 Task: Set the clear status option to never in the edit status window.
Action: Mouse moved to (1052, 77)
Screenshot: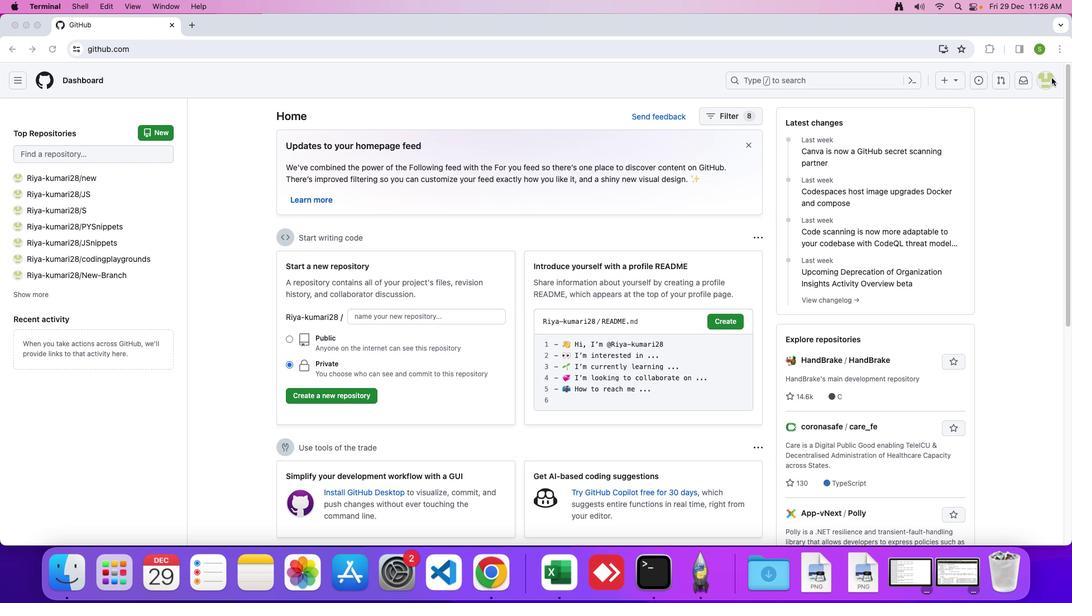 
Action: Mouse pressed left at (1052, 77)
Screenshot: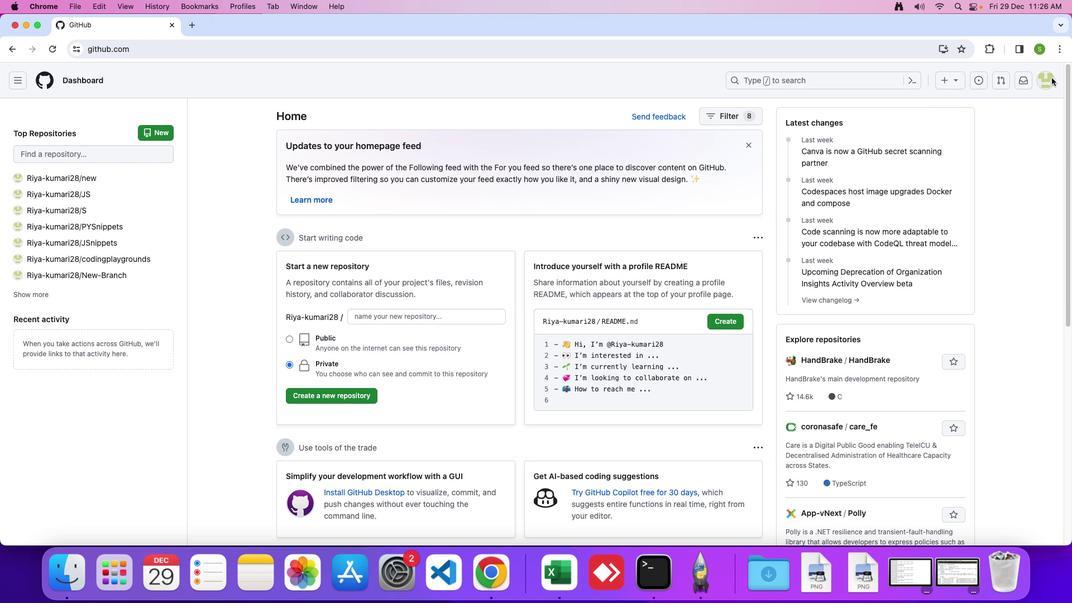 
Action: Mouse moved to (1048, 79)
Screenshot: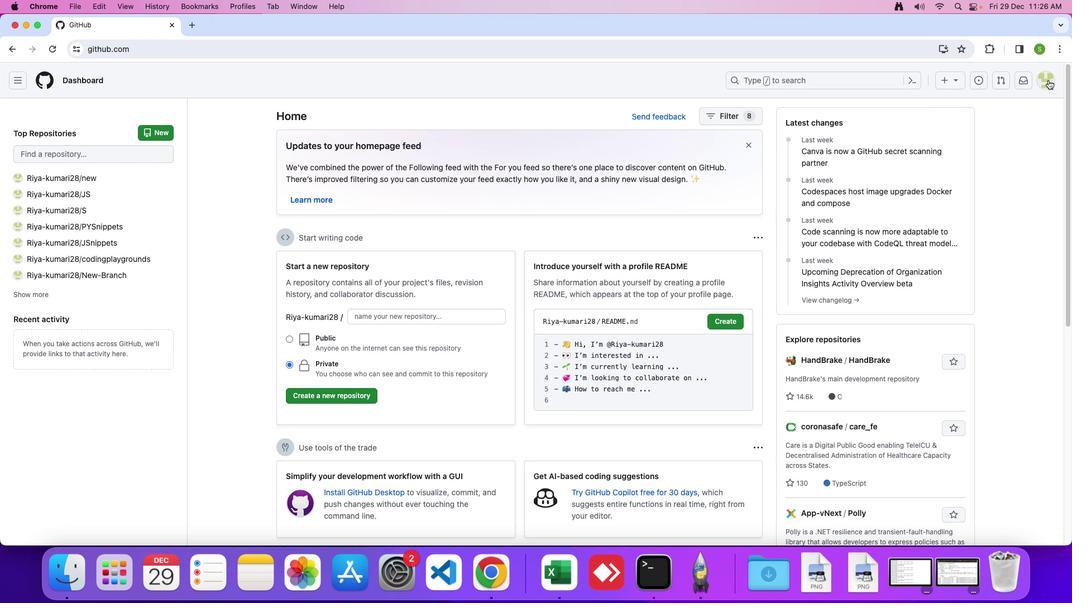 
Action: Mouse pressed left at (1048, 79)
Screenshot: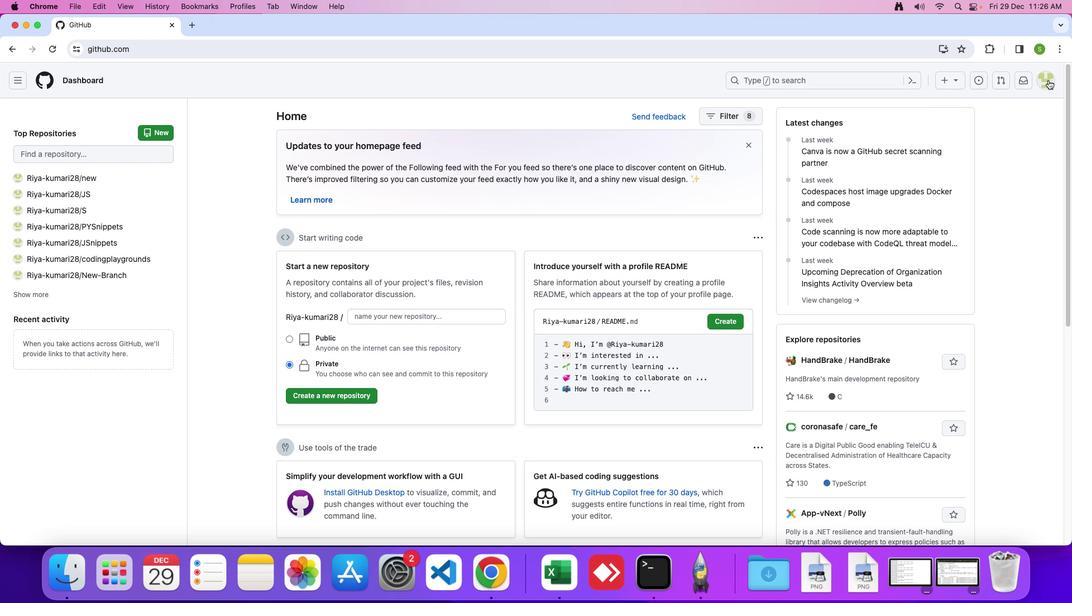 
Action: Mouse moved to (959, 109)
Screenshot: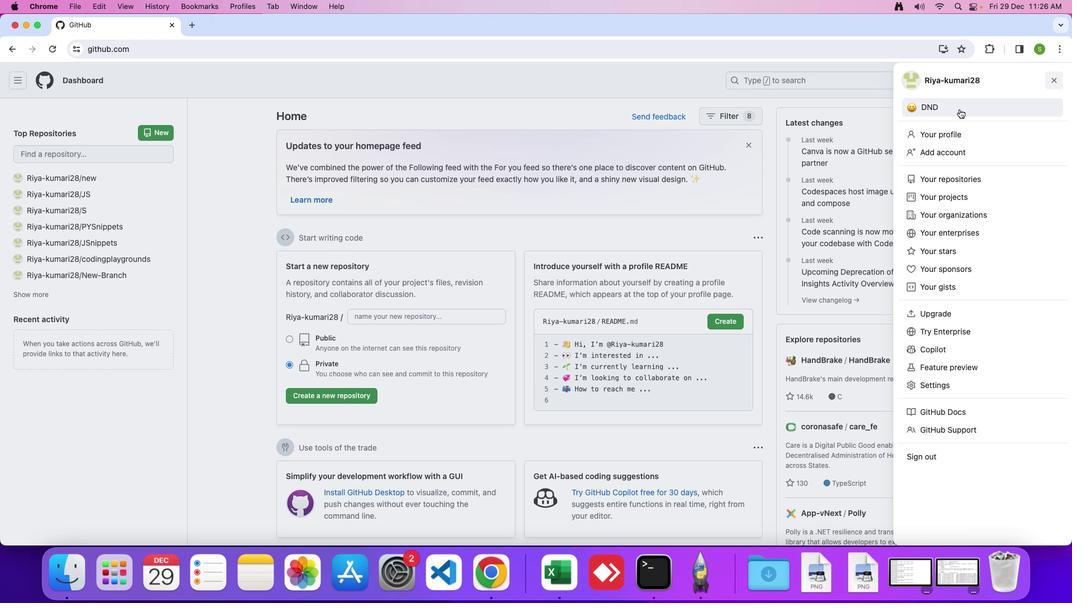 
Action: Mouse pressed left at (959, 109)
Screenshot: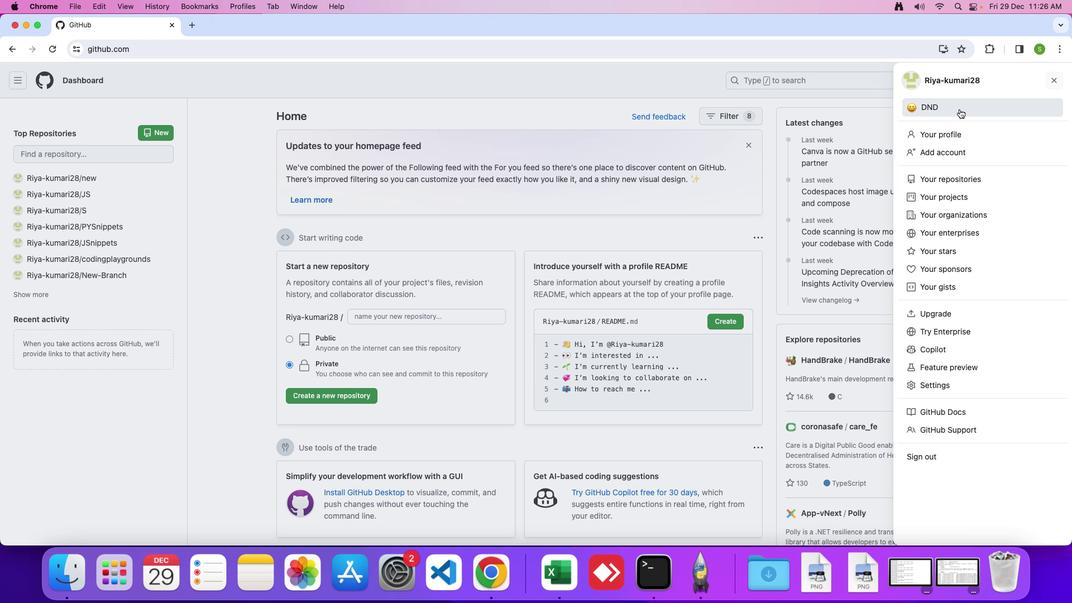 
Action: Mouse moved to (568, 340)
Screenshot: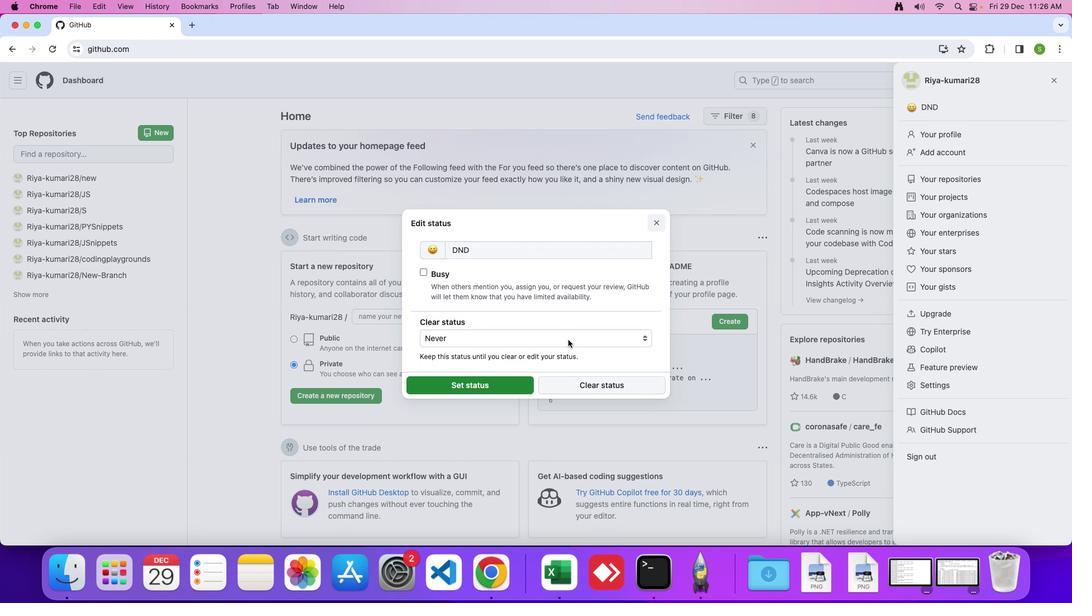 
Action: Mouse pressed left at (568, 340)
Screenshot: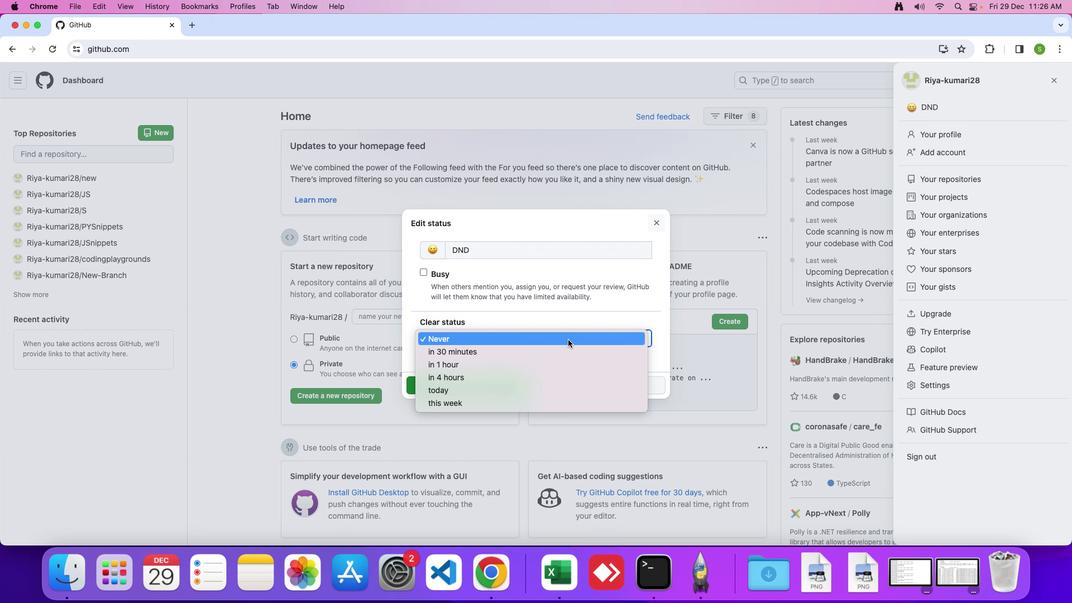 
Action: Mouse moved to (544, 340)
Screenshot: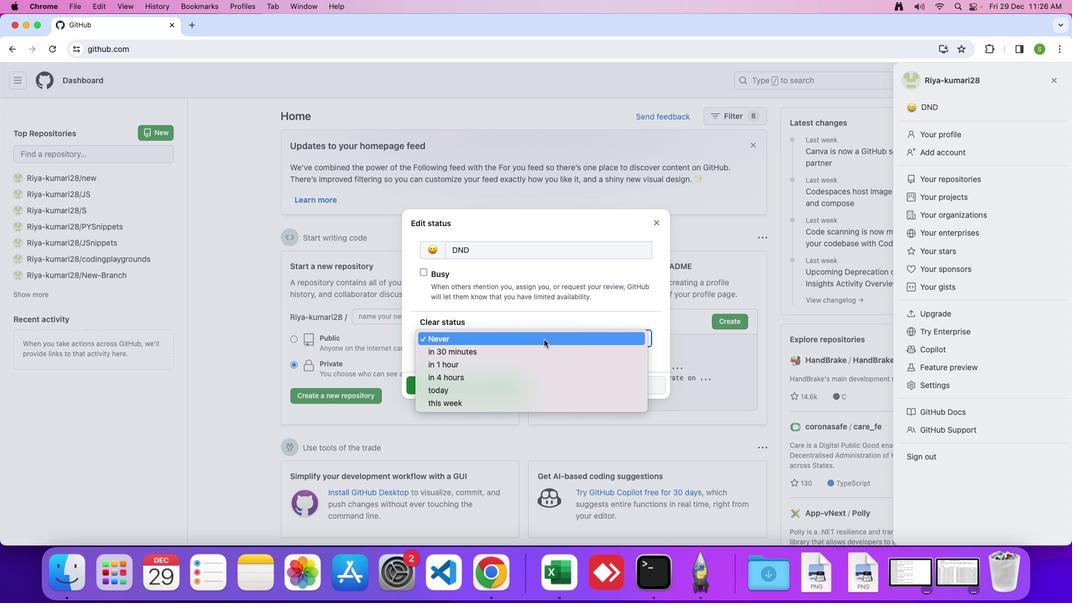 
Action: Mouse pressed left at (544, 340)
Screenshot: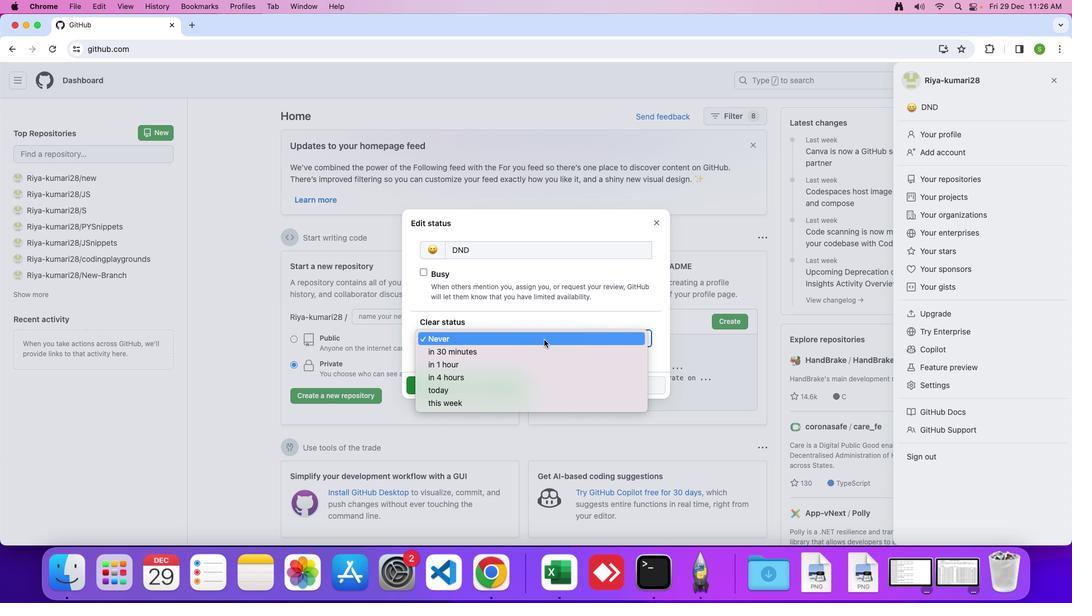 
Action: Mouse moved to (490, 383)
Screenshot: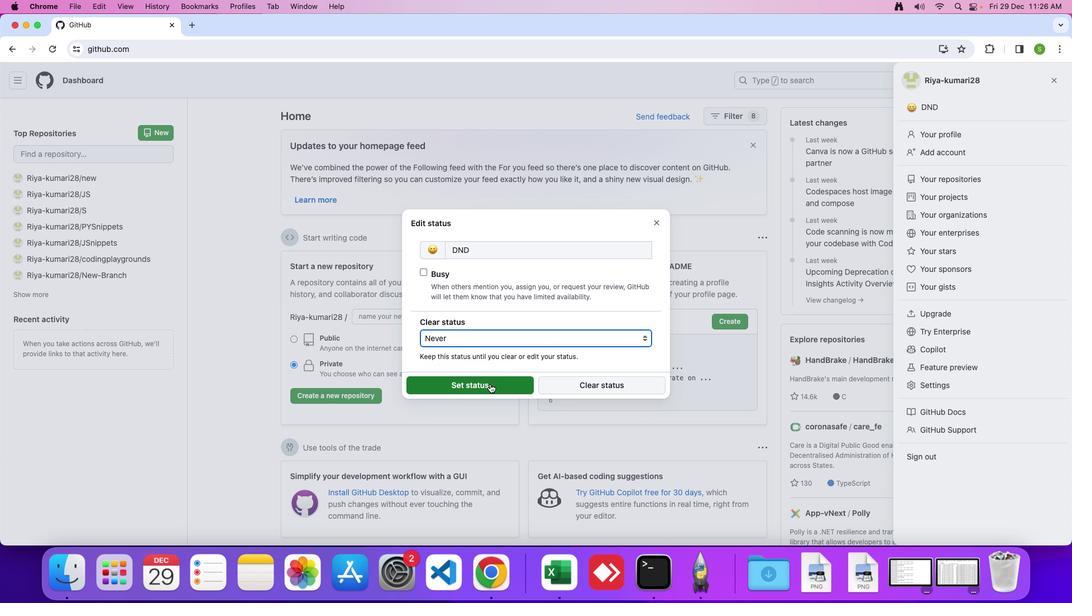 
Action: Mouse pressed left at (490, 383)
Screenshot: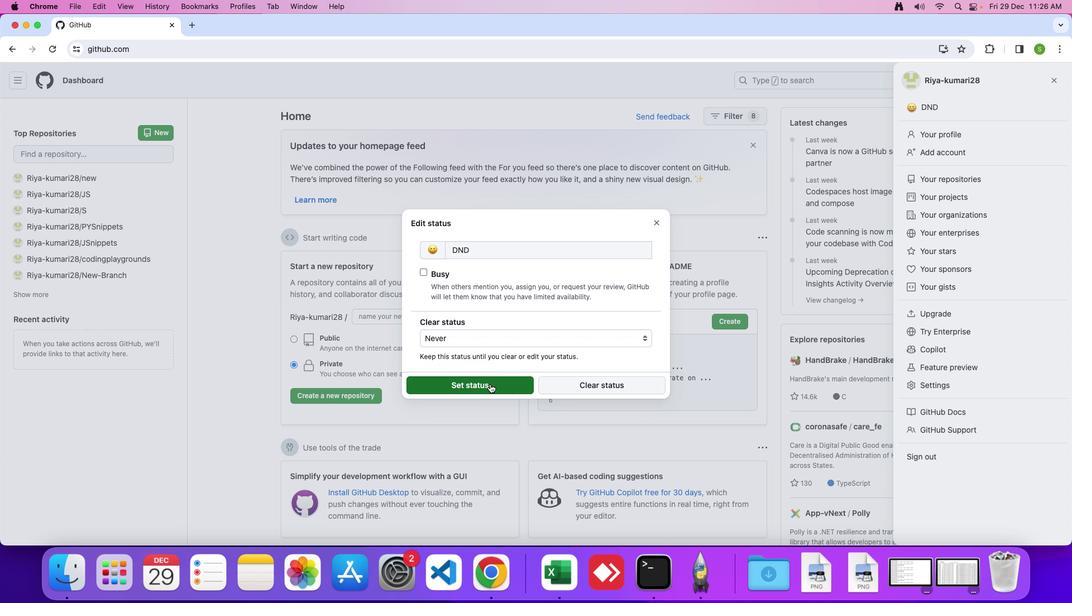 
